 Task: Click and Set the Tax Table to "None" while creating a new customer.
Action: Mouse moved to (202, 24)
Screenshot: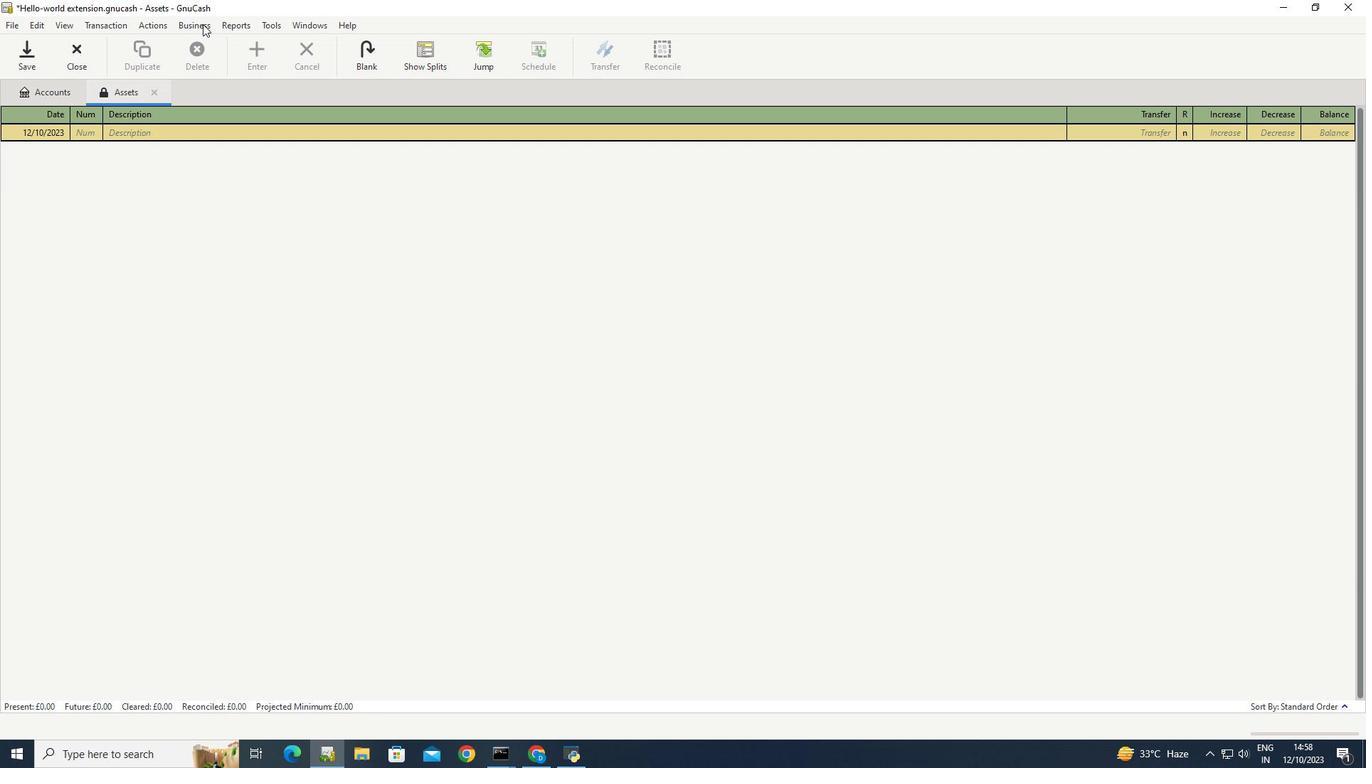 
Action: Mouse pressed left at (202, 24)
Screenshot: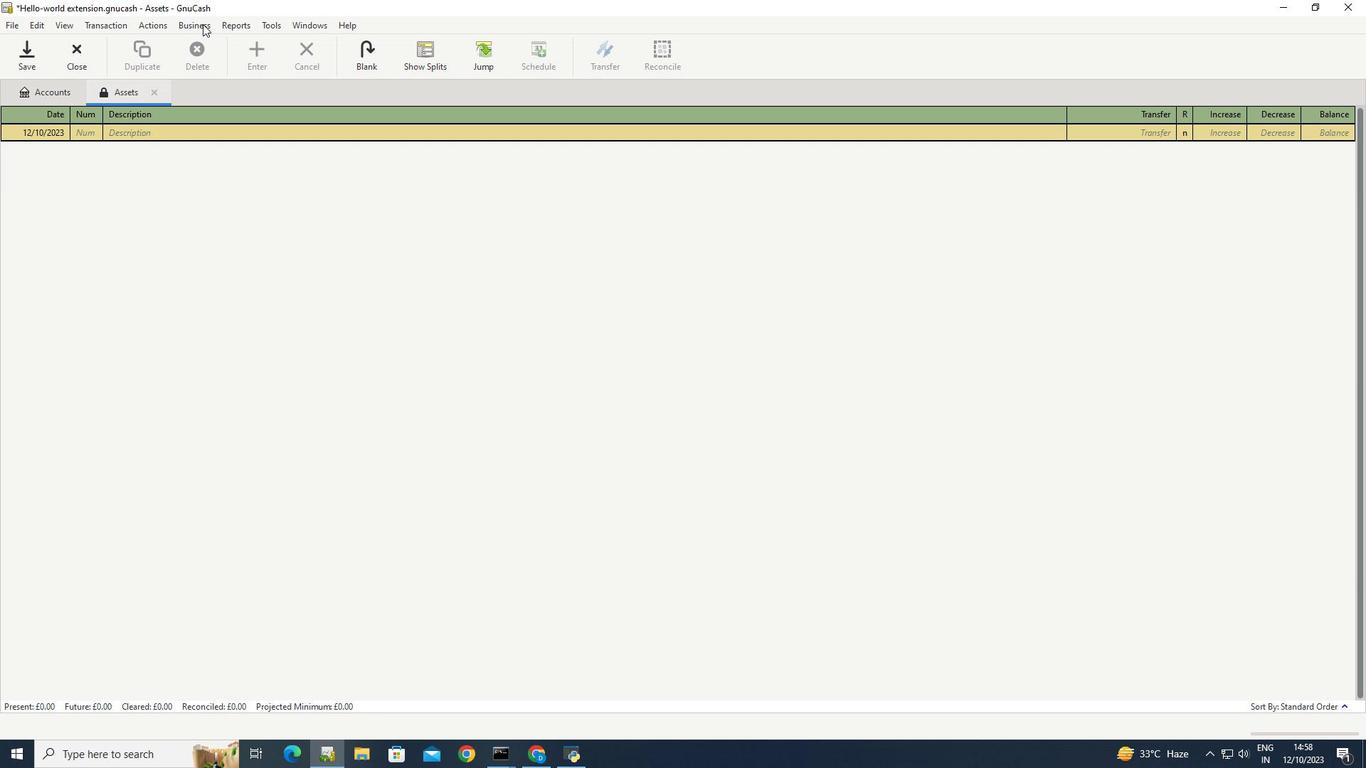 
Action: Mouse moved to (365, 58)
Screenshot: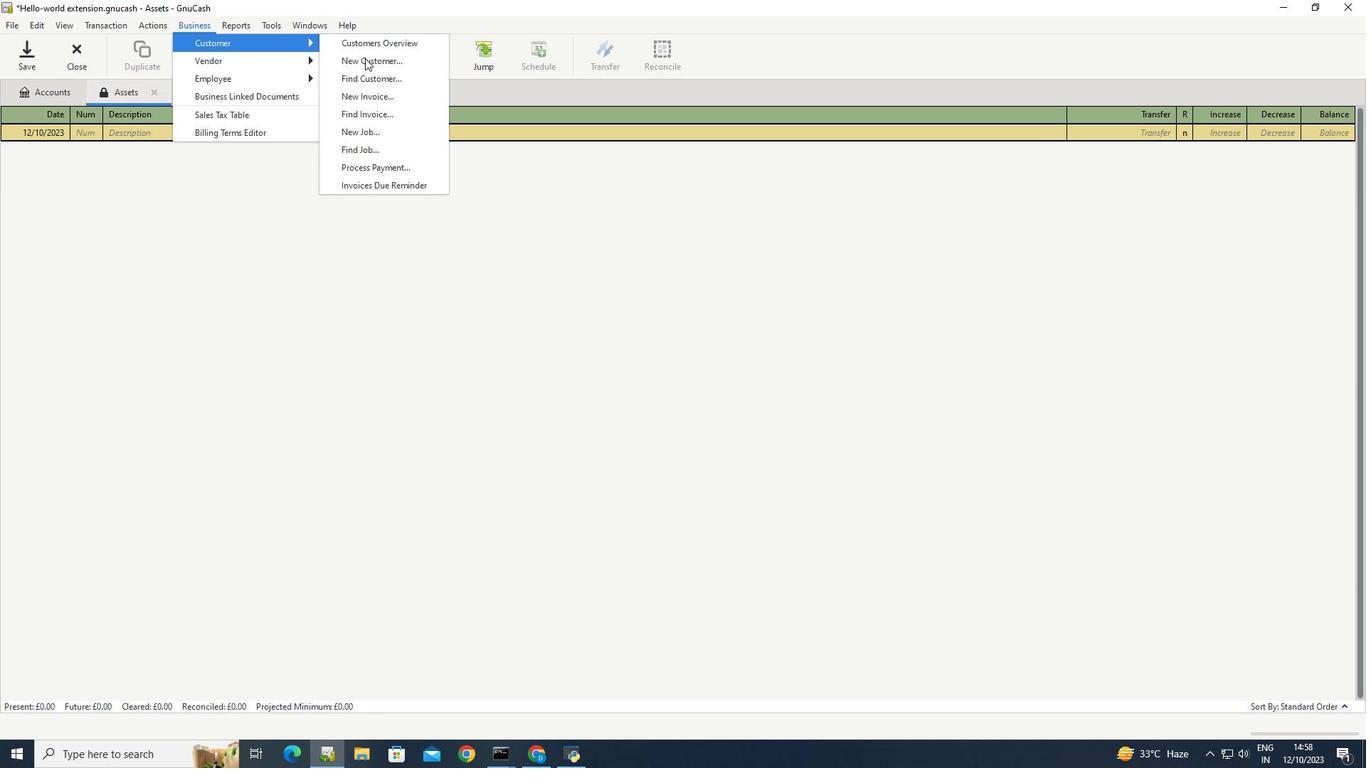 
Action: Mouse pressed left at (365, 58)
Screenshot: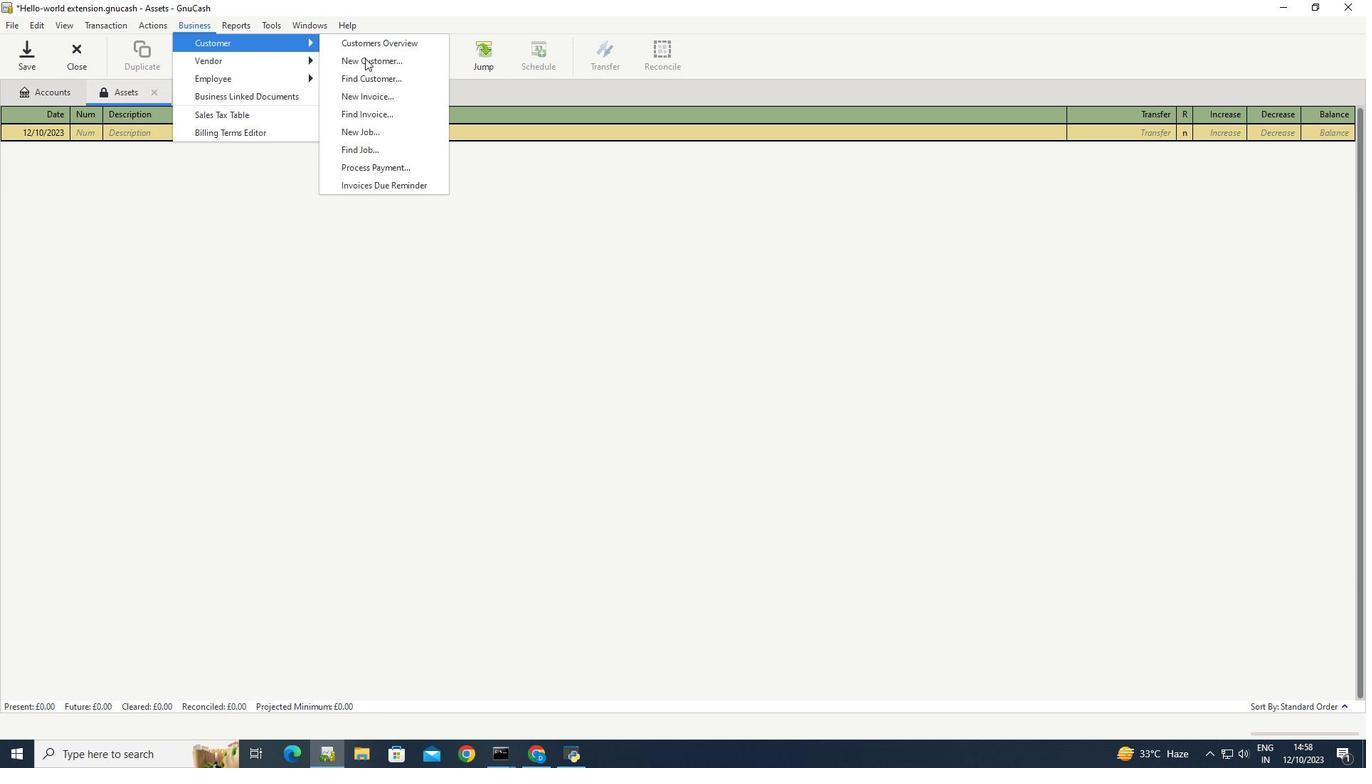 
Action: Mouse moved to (675, 202)
Screenshot: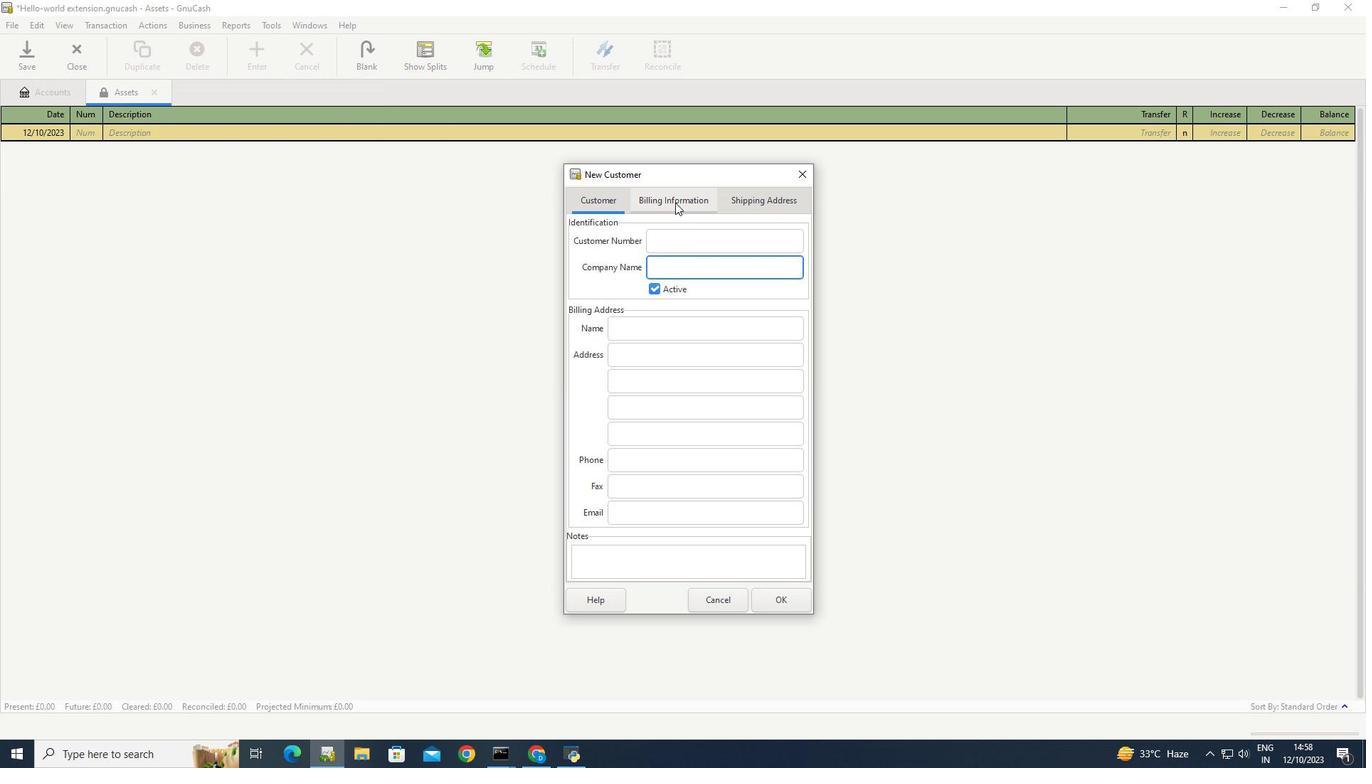 
Action: Mouse pressed left at (675, 202)
Screenshot: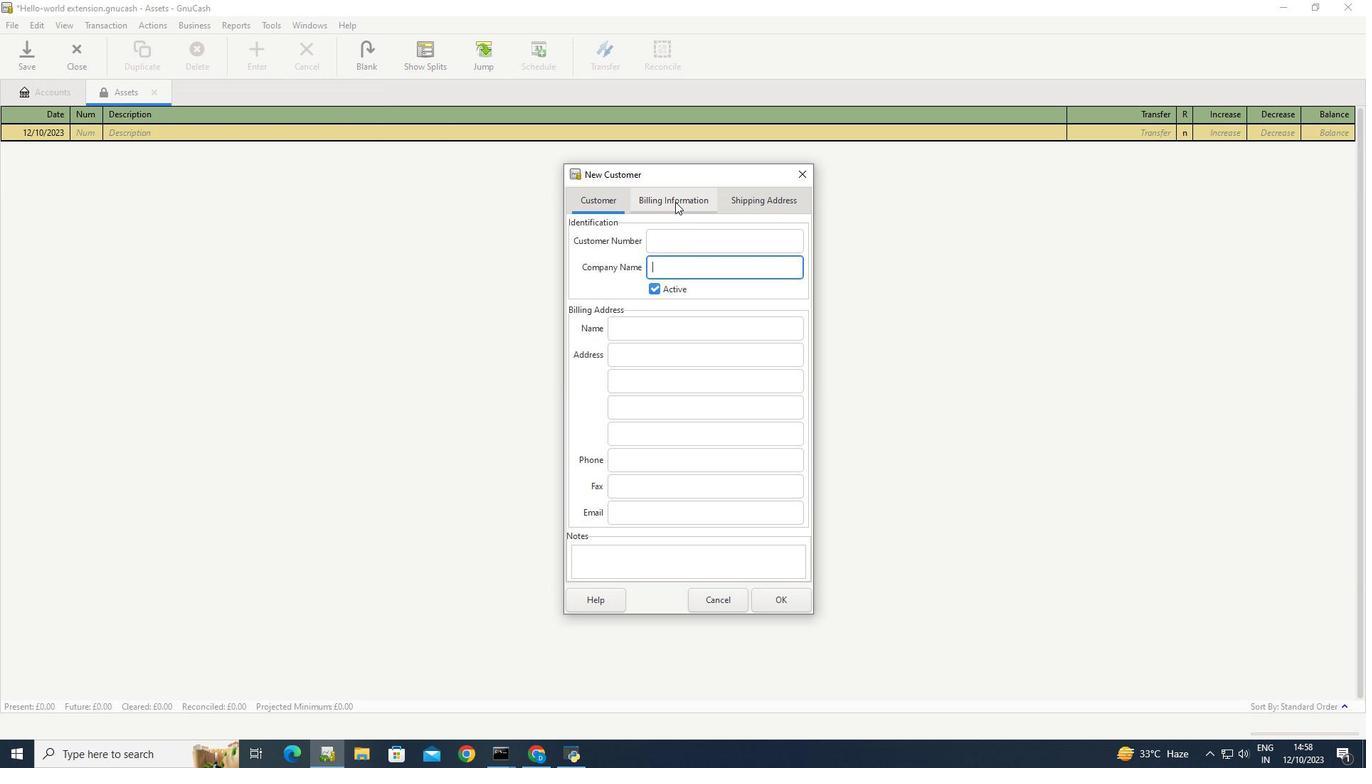 
Action: Mouse moved to (797, 373)
Screenshot: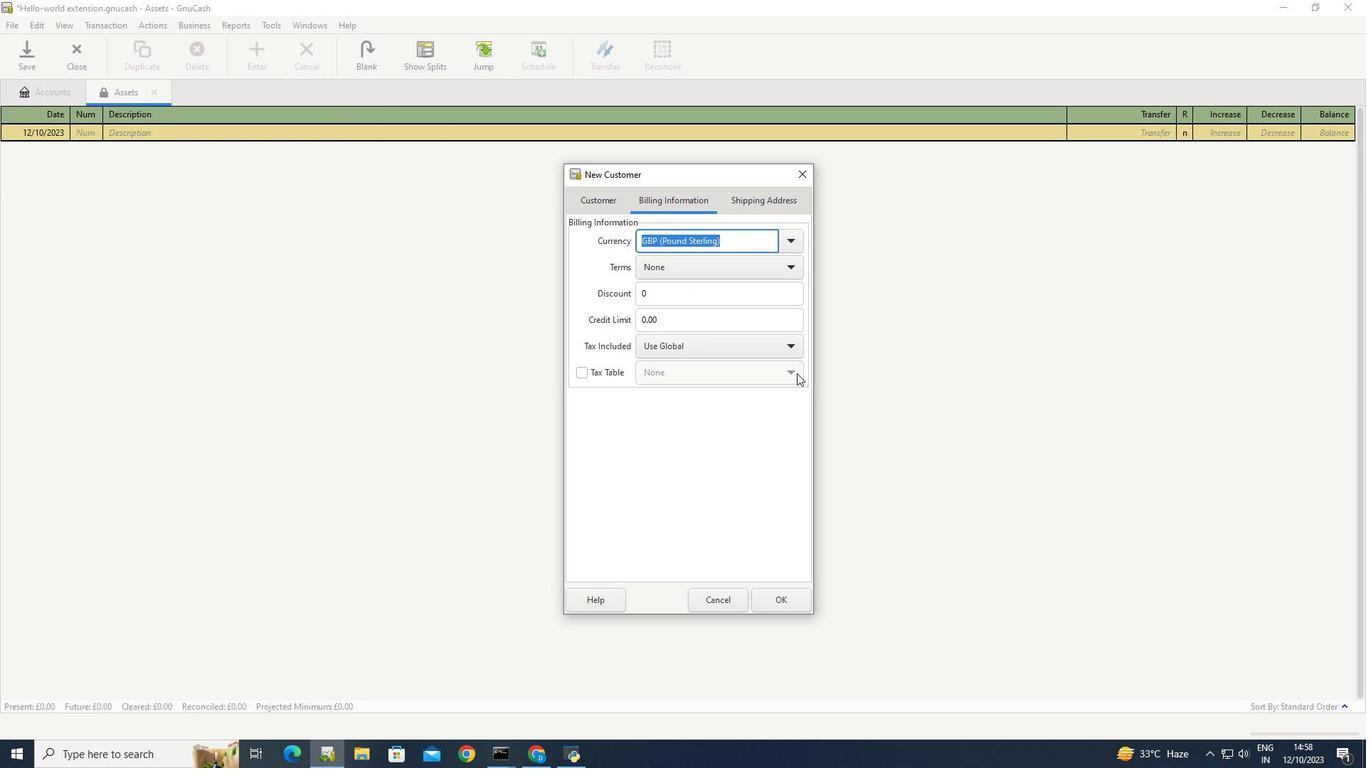 
Action: Mouse pressed left at (797, 373)
Screenshot: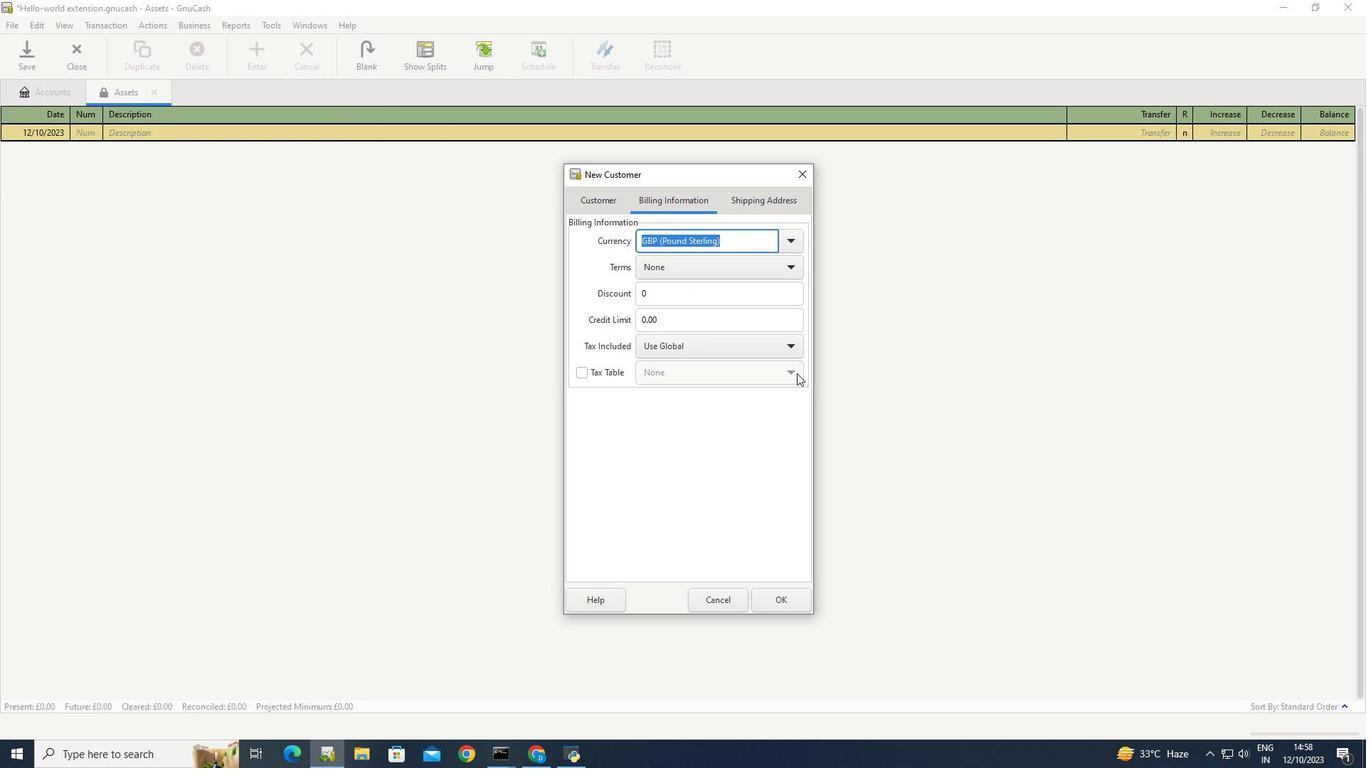 
Action: Mouse moved to (585, 370)
Screenshot: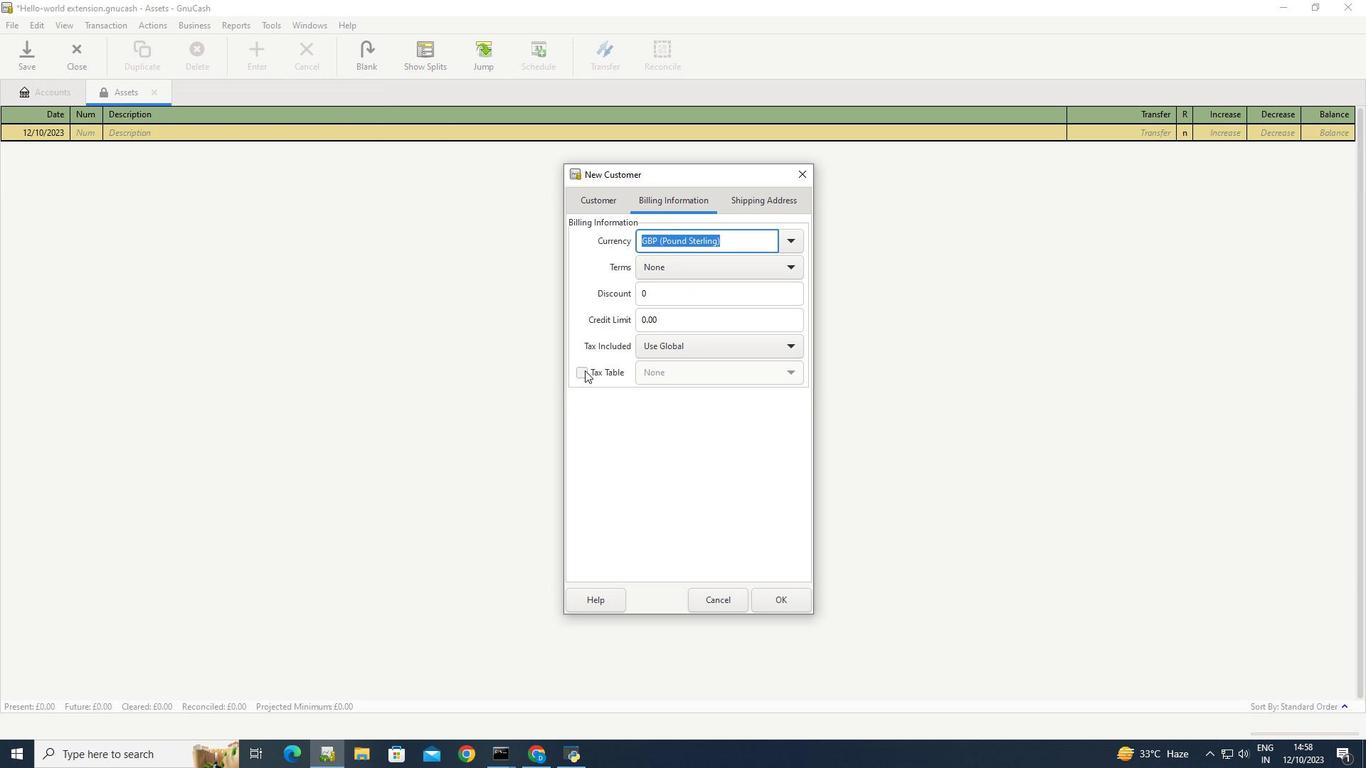 
Action: Mouse pressed left at (585, 370)
Screenshot: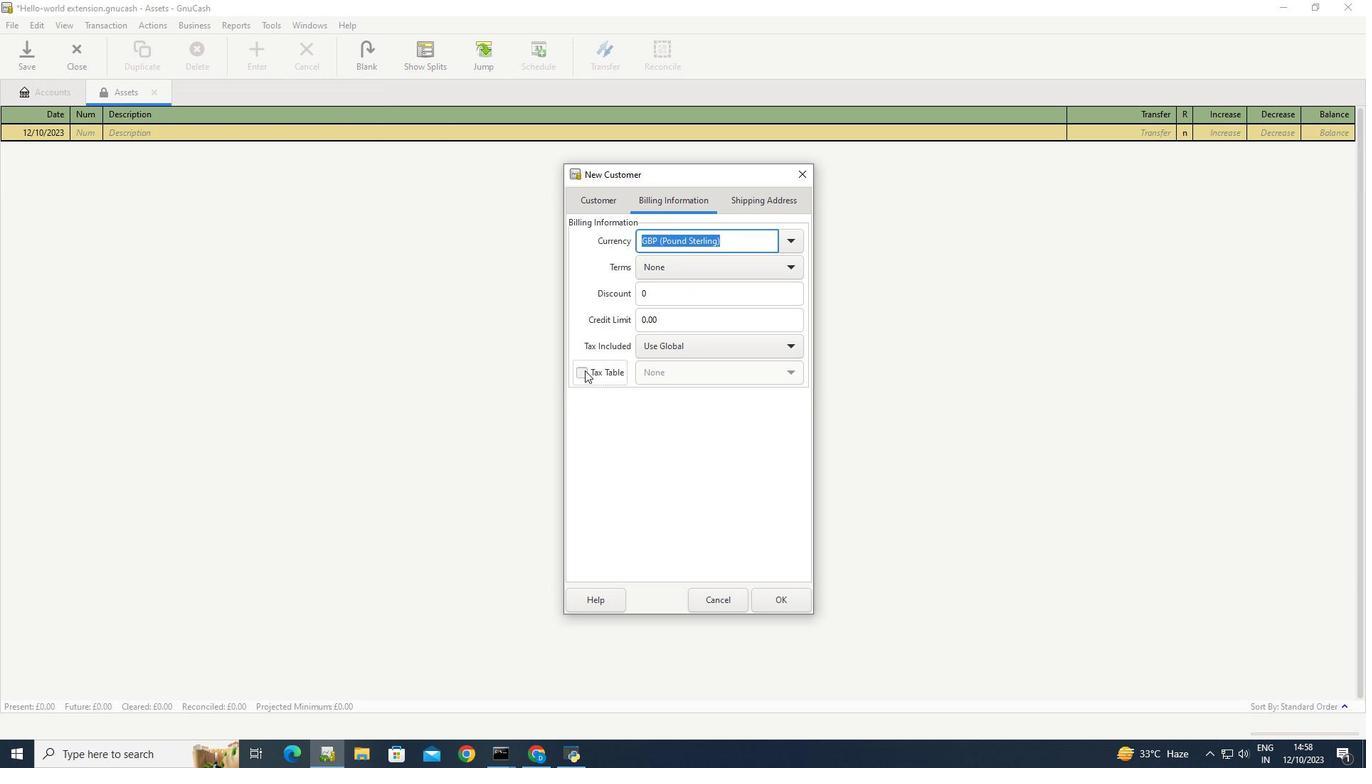 
Action: Mouse moved to (788, 373)
Screenshot: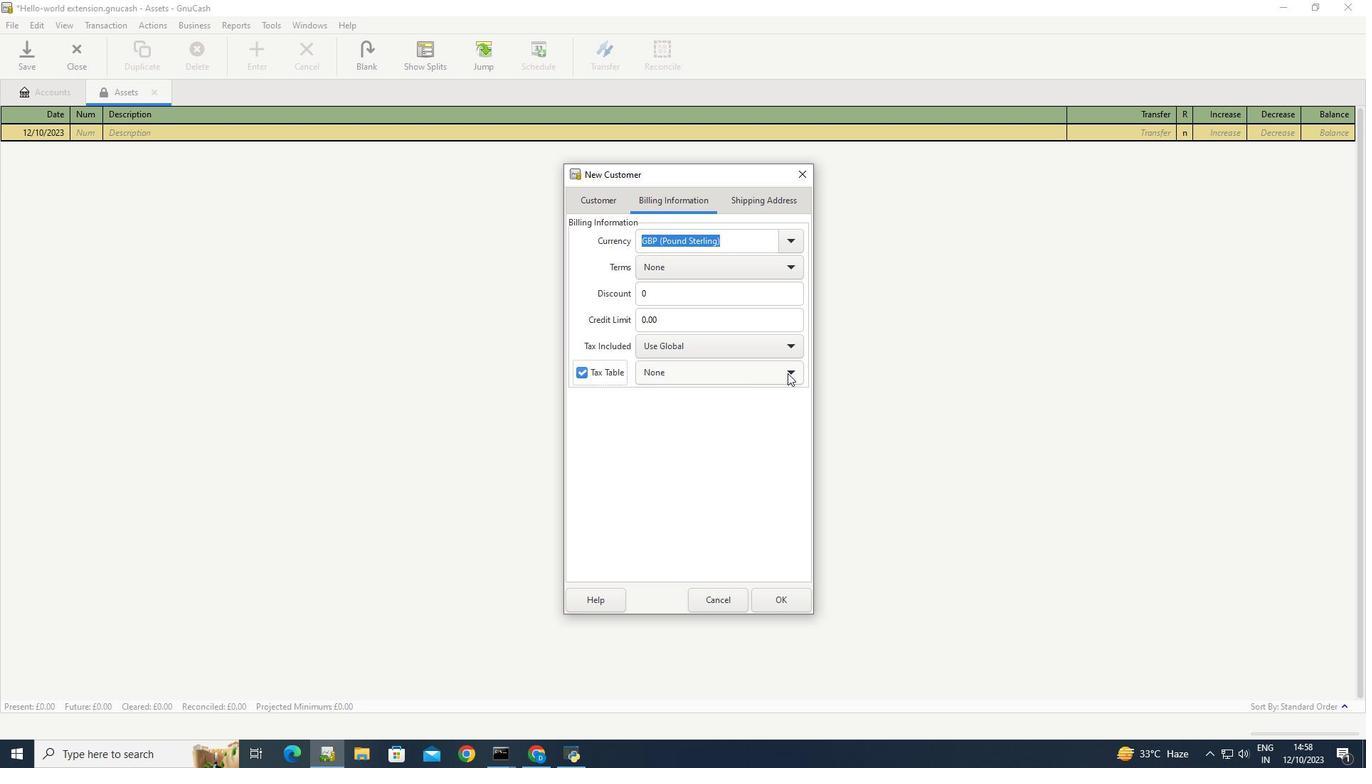 
Action: Mouse pressed left at (788, 373)
Screenshot: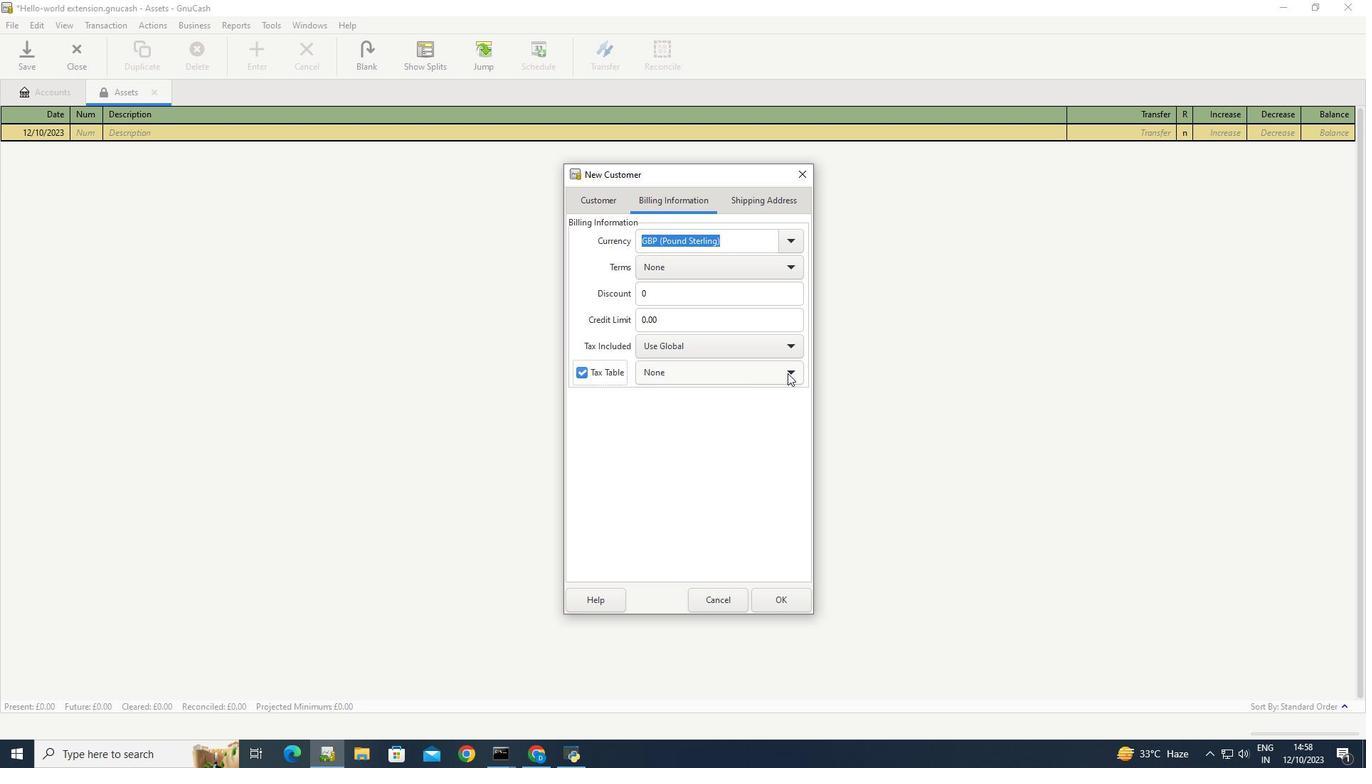 
Action: Mouse moved to (701, 370)
Screenshot: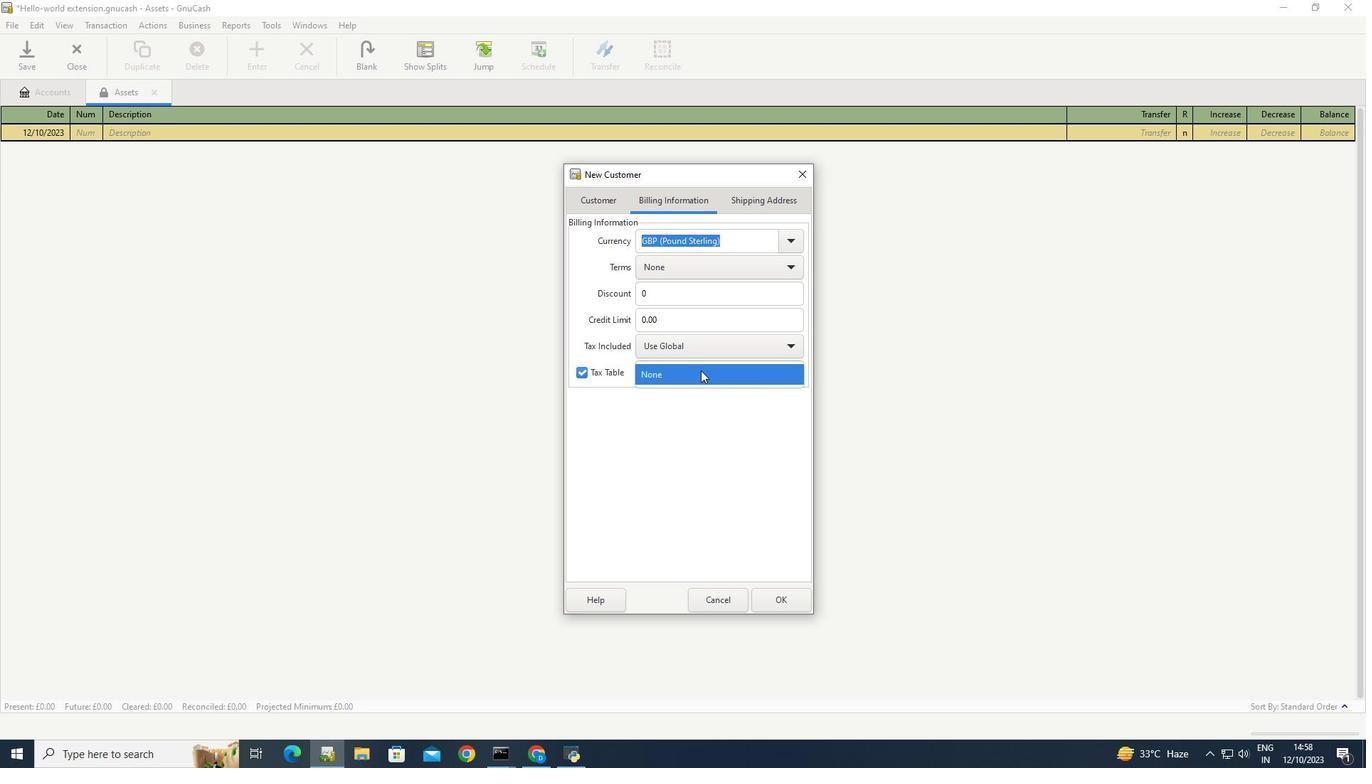 
Action: Mouse pressed left at (701, 370)
Screenshot: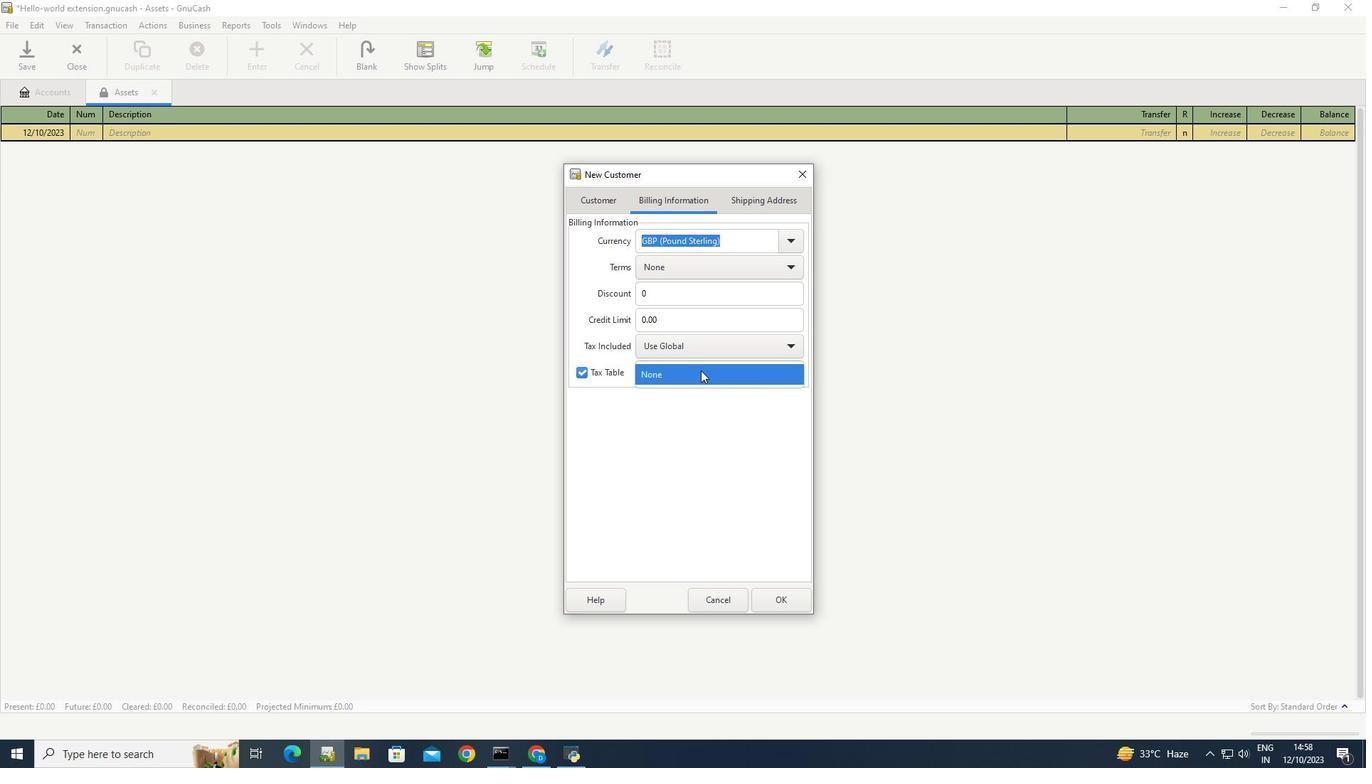
Action: Mouse moved to (689, 468)
Screenshot: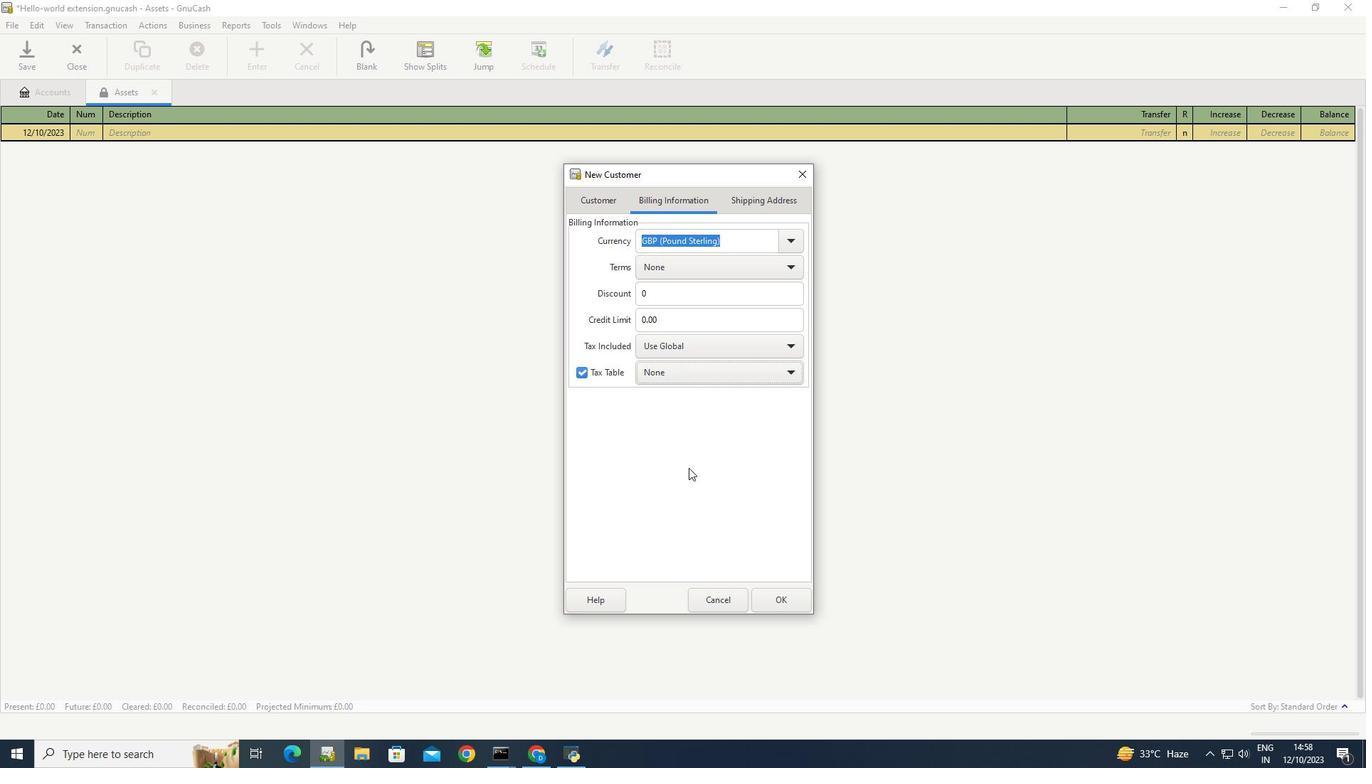 
Action: Mouse pressed left at (689, 468)
Screenshot: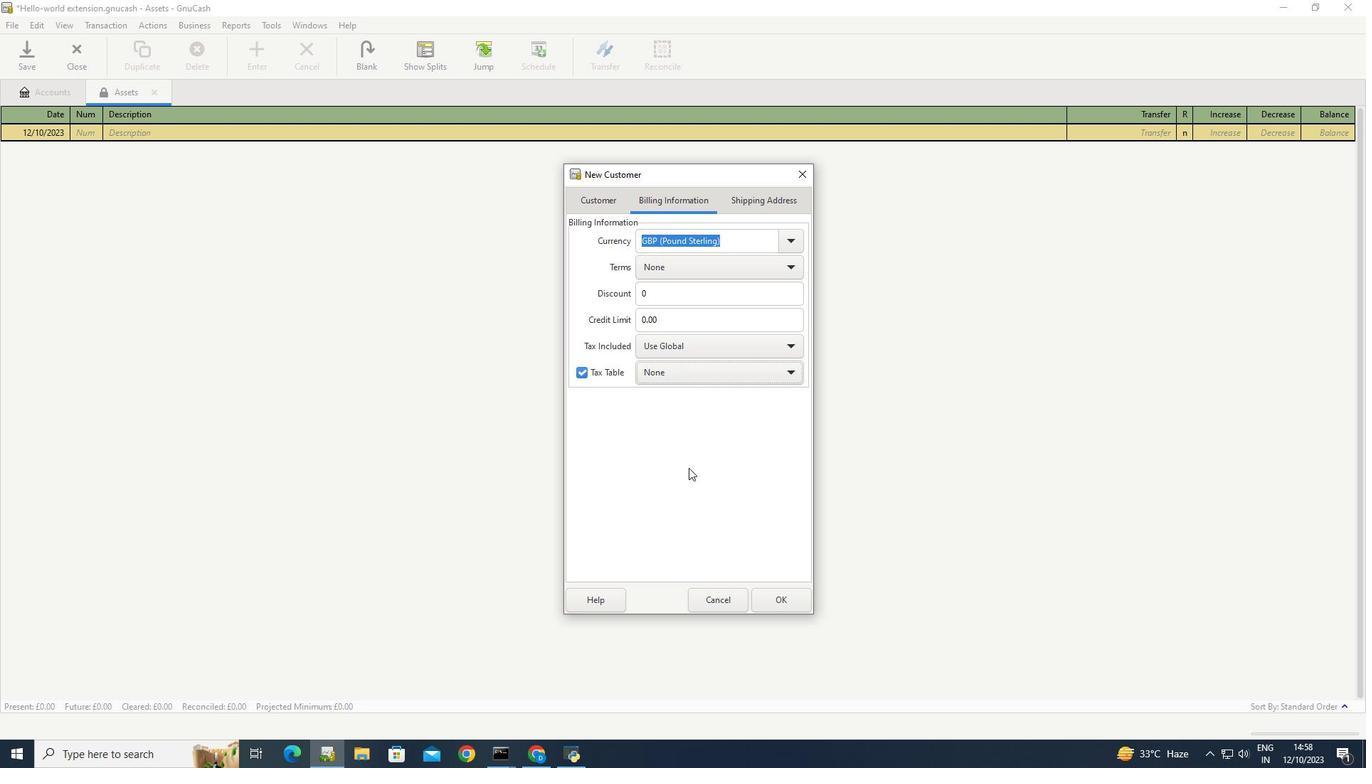 
